 Task: Change the default meeting duration in Outlook to 30 minutes.
Action: Mouse moved to (45, 26)
Screenshot: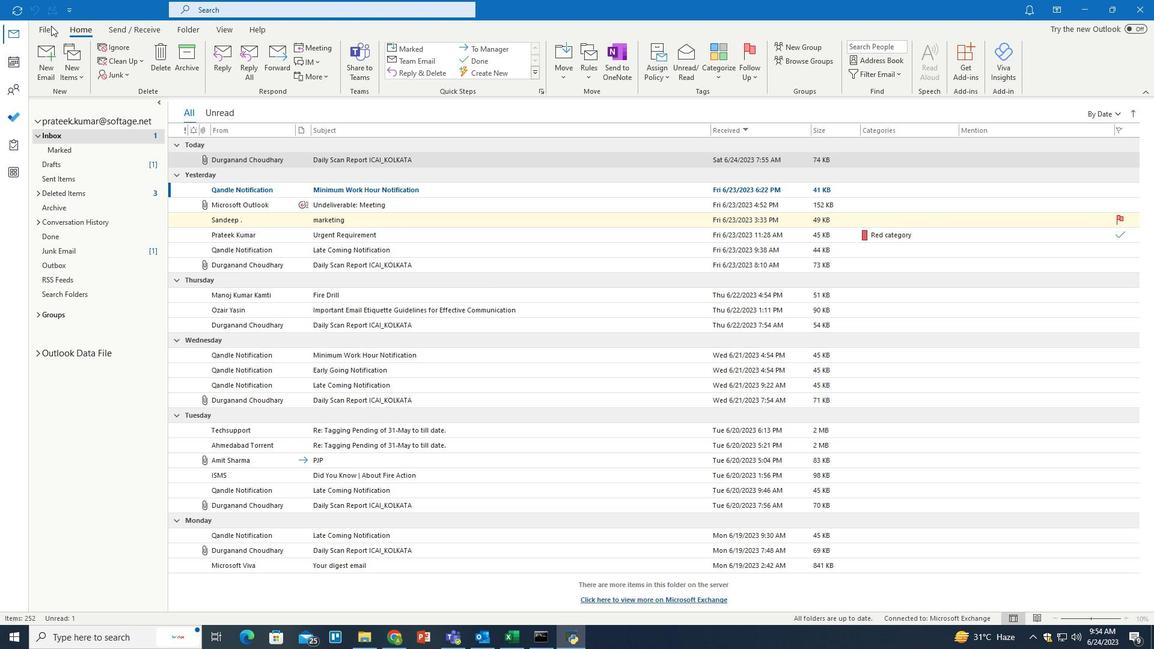 
Action: Mouse pressed left at (45, 26)
Screenshot: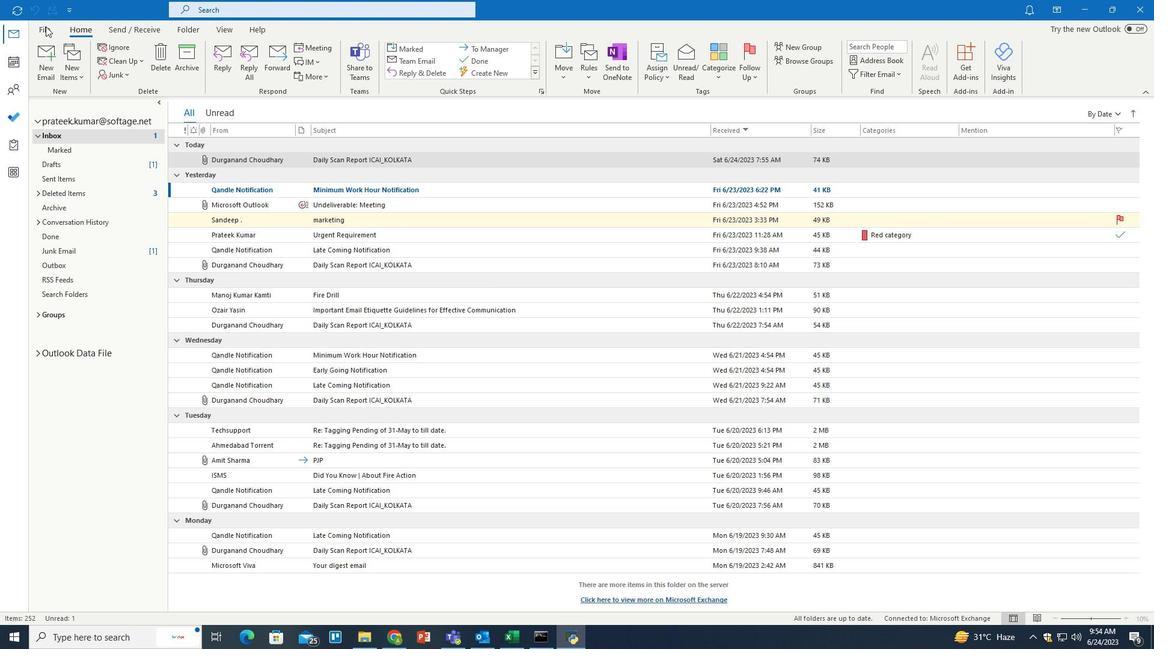
Action: Mouse pressed left at (45, 26)
Screenshot: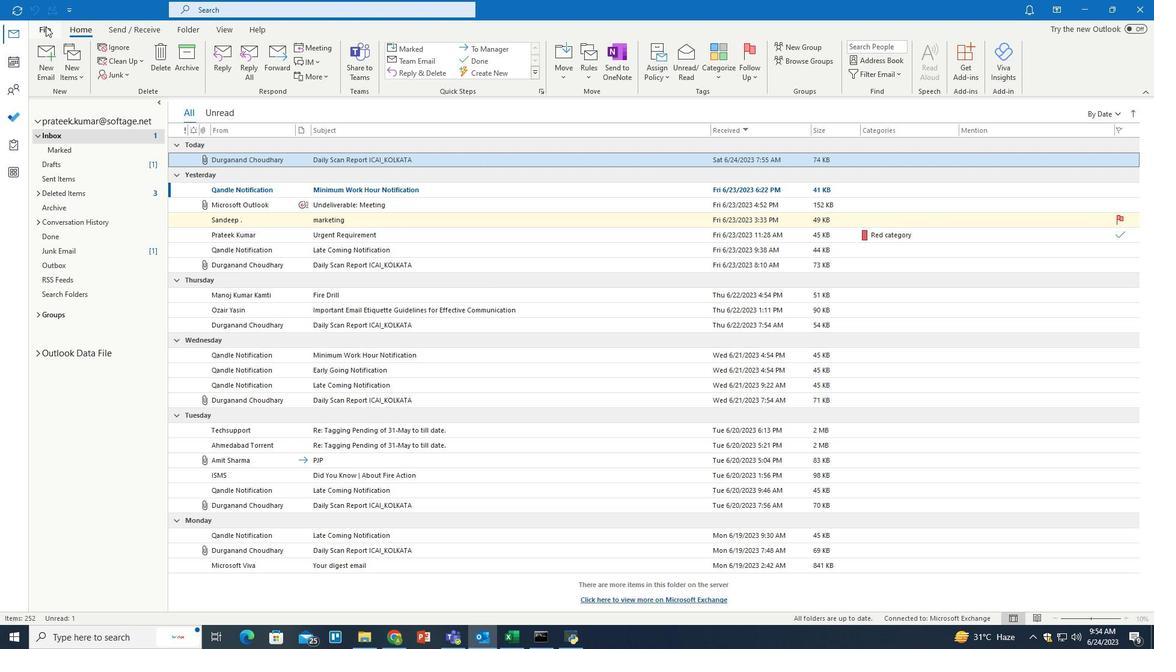 
Action: Mouse moved to (33, 578)
Screenshot: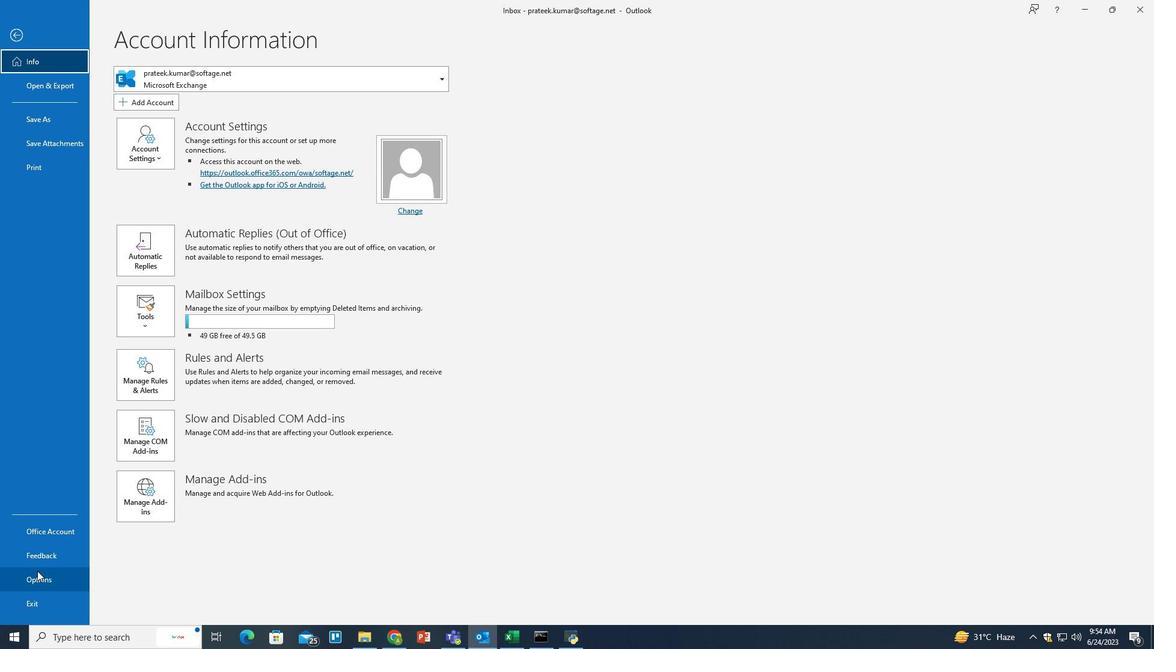 
Action: Mouse pressed left at (33, 578)
Screenshot: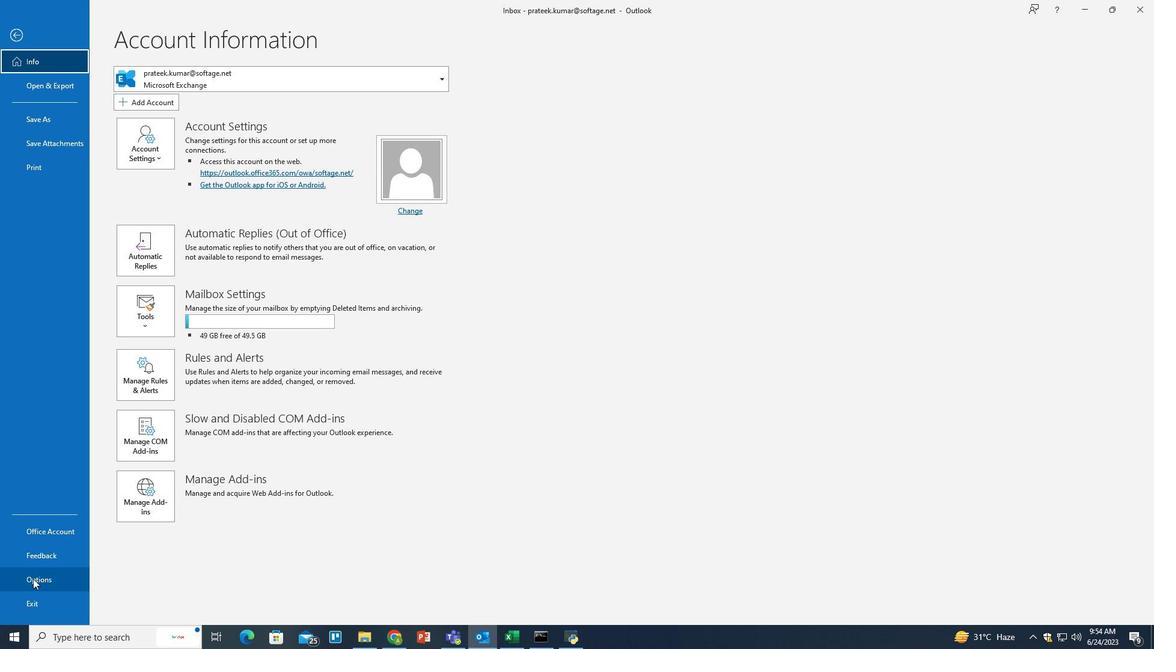 
Action: Mouse moved to (365, 173)
Screenshot: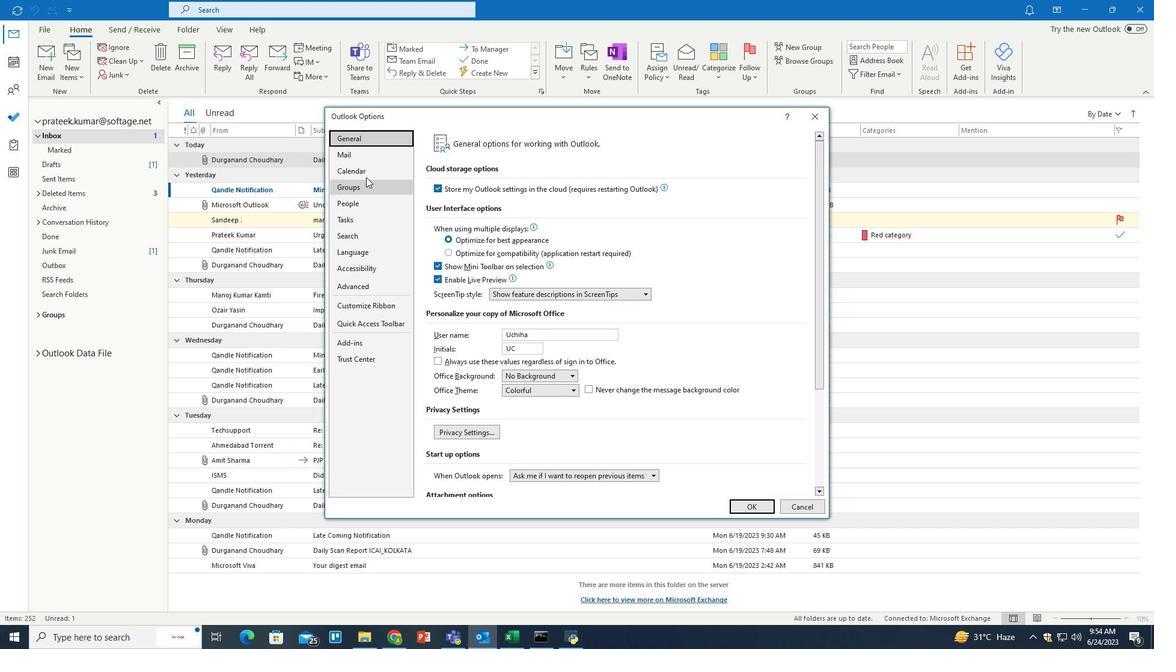 
Action: Mouse pressed left at (365, 173)
Screenshot: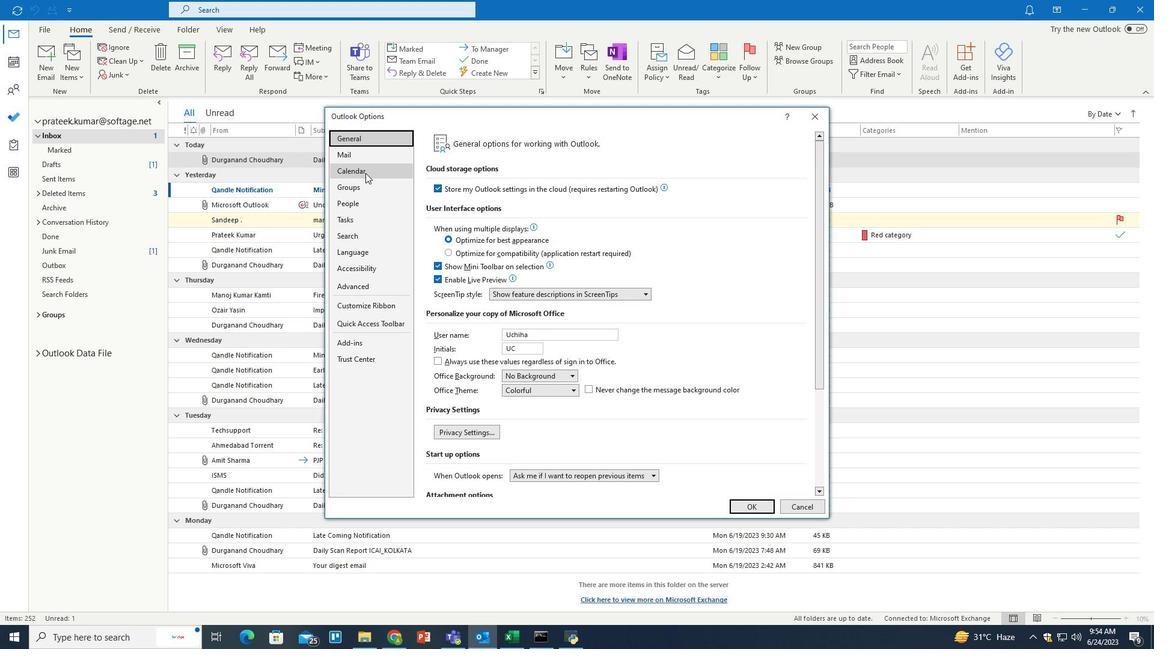 
Action: Mouse moved to (649, 315)
Screenshot: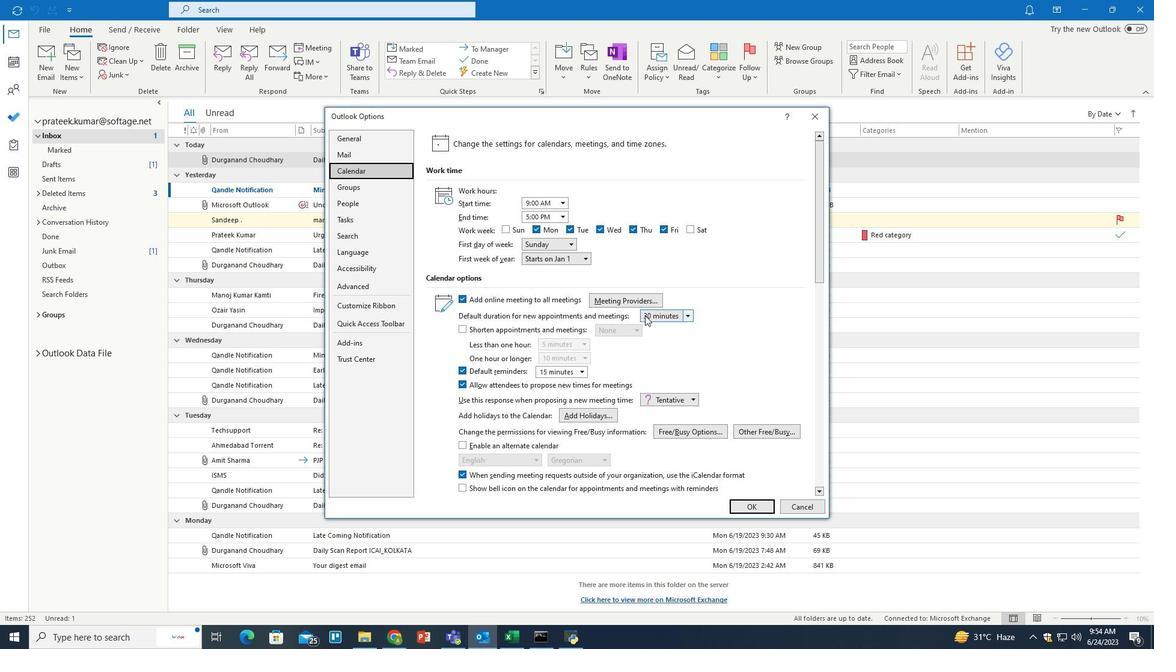 
Action: Mouse pressed left at (649, 315)
Screenshot: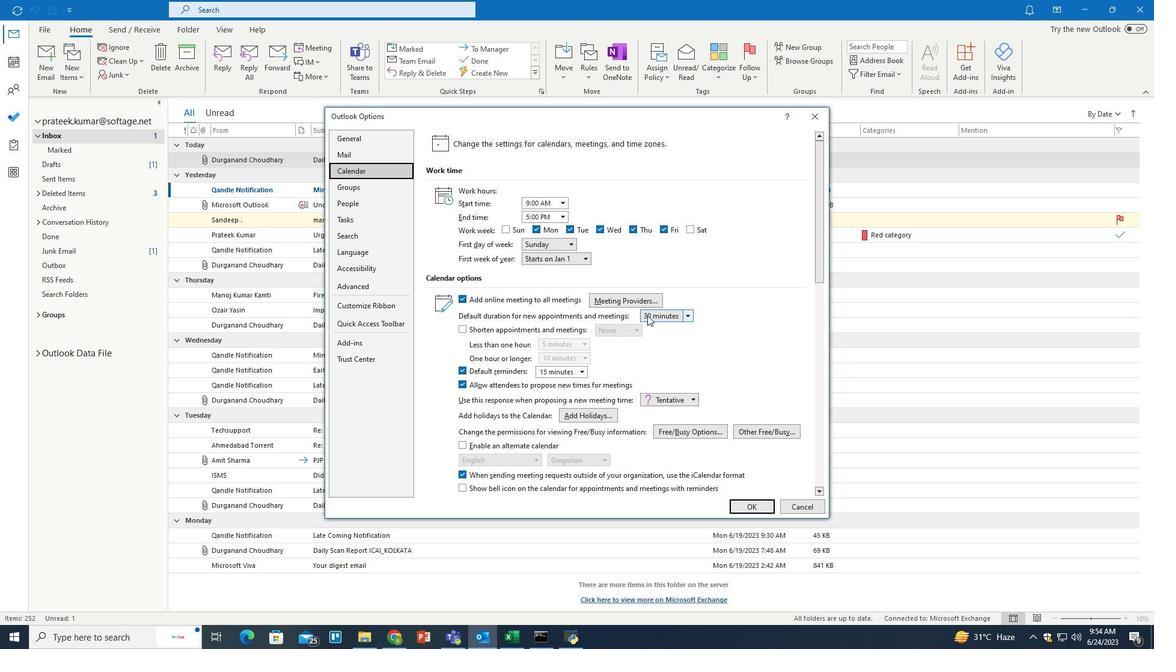 
Action: Mouse moved to (647, 339)
Screenshot: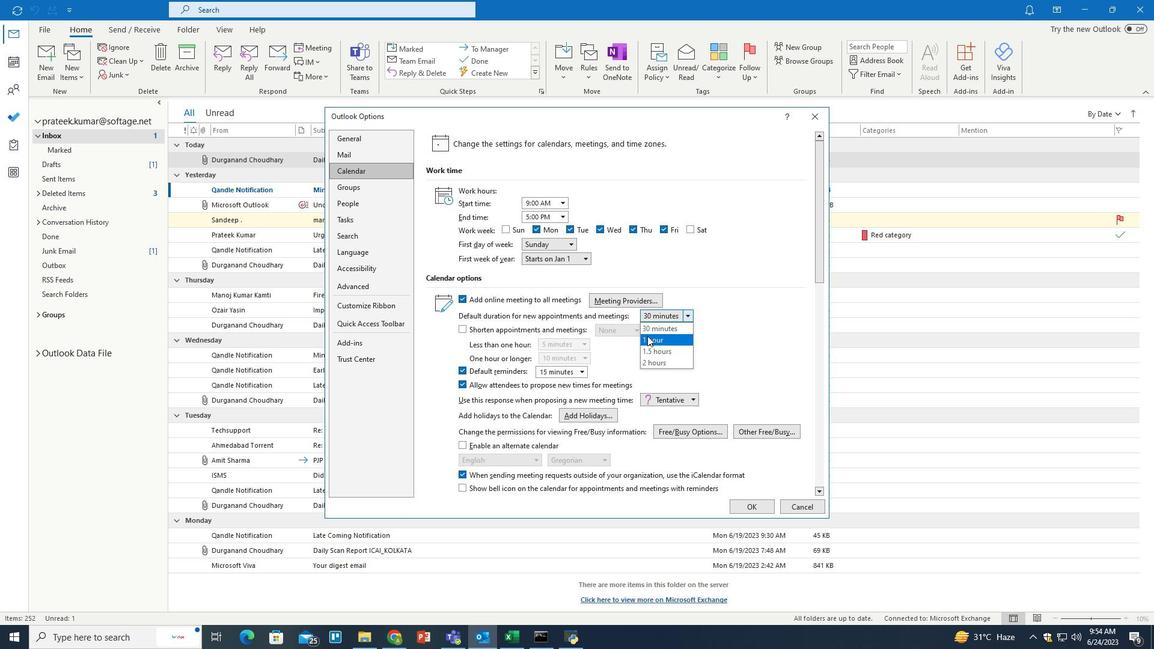 
Action: Mouse pressed left at (647, 339)
Screenshot: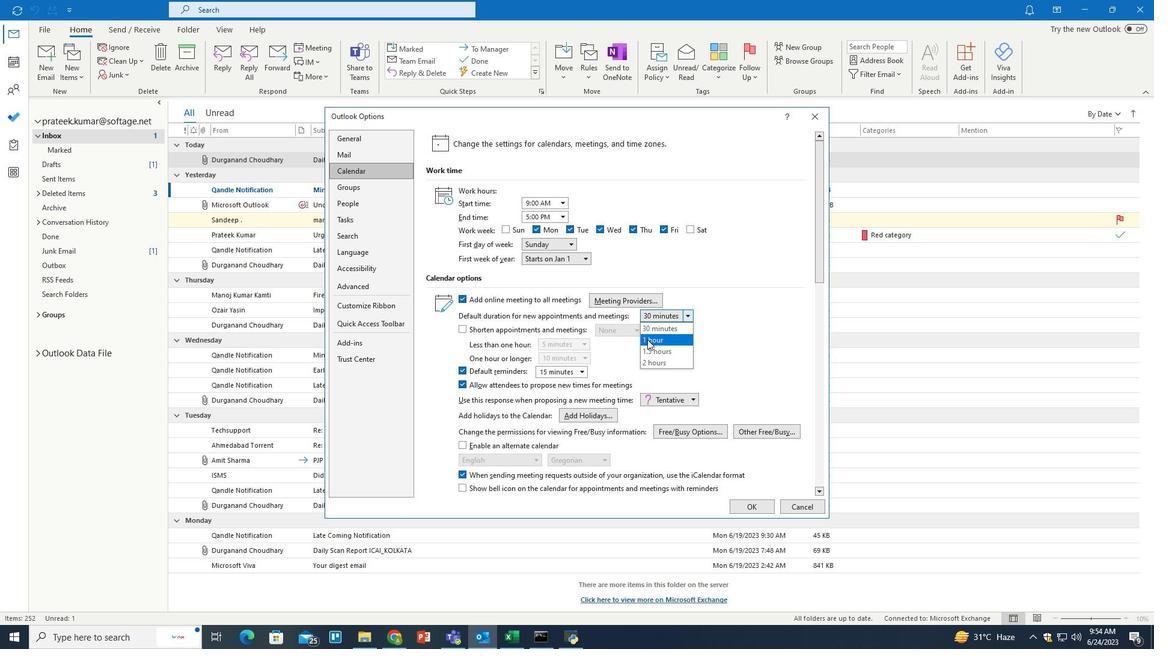 
